 Task: Create Card Card0000000075 in Board Board0000000019 in Workspace WS0000000007 in Trello. Create Card Card0000000076 in Board Board0000000019 in Workspace WS0000000007 in Trello. Create Card Card0000000077 in Board Board0000000020 in Workspace WS0000000007 in Trello. Create Card Card0000000078 in Board Board0000000020 in Workspace WS0000000007 in Trello. Create Card Card0000000079 in Board Board0000000020 in Workspace WS0000000007 in Trello
Action: Mouse moved to (236, 217)
Screenshot: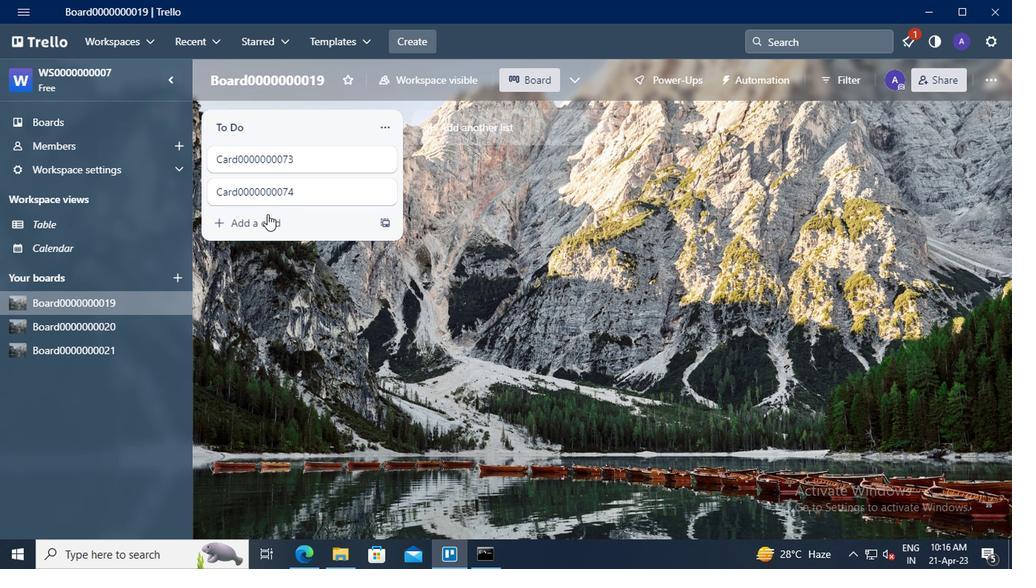 
Action: Mouse pressed left at (236, 217)
Screenshot: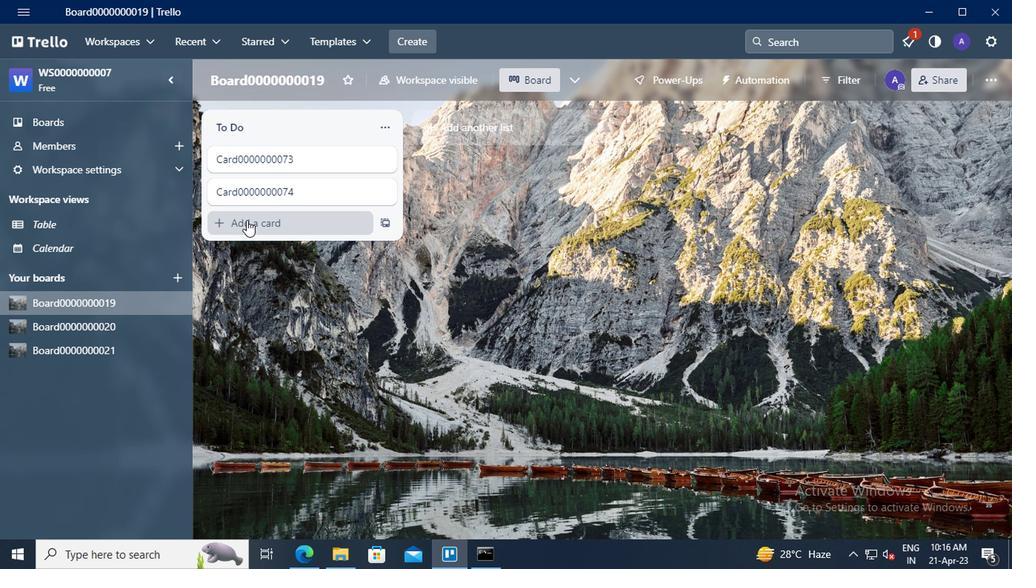 
Action: Mouse moved to (232, 221)
Screenshot: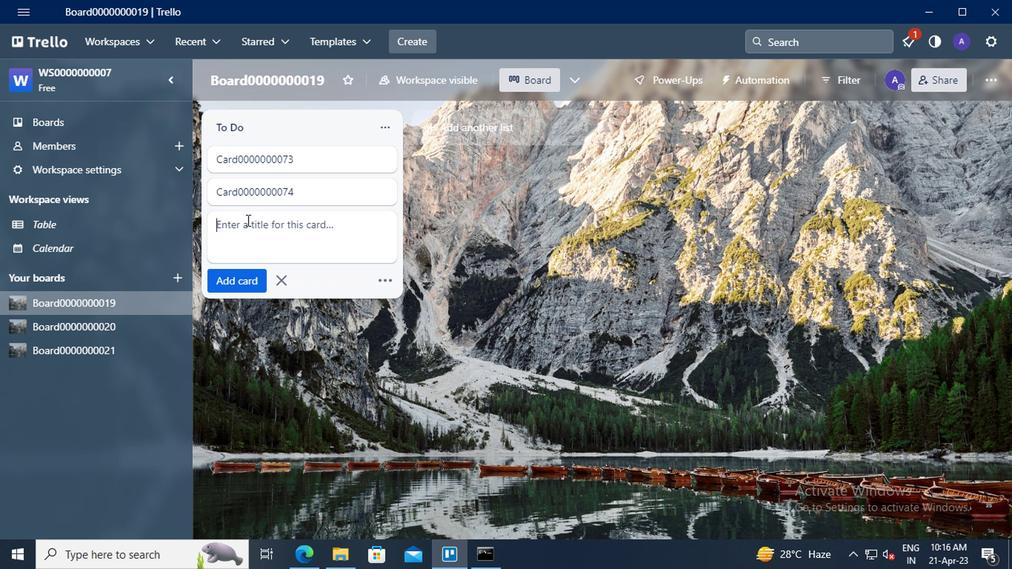 
Action: Mouse pressed left at (232, 221)
Screenshot: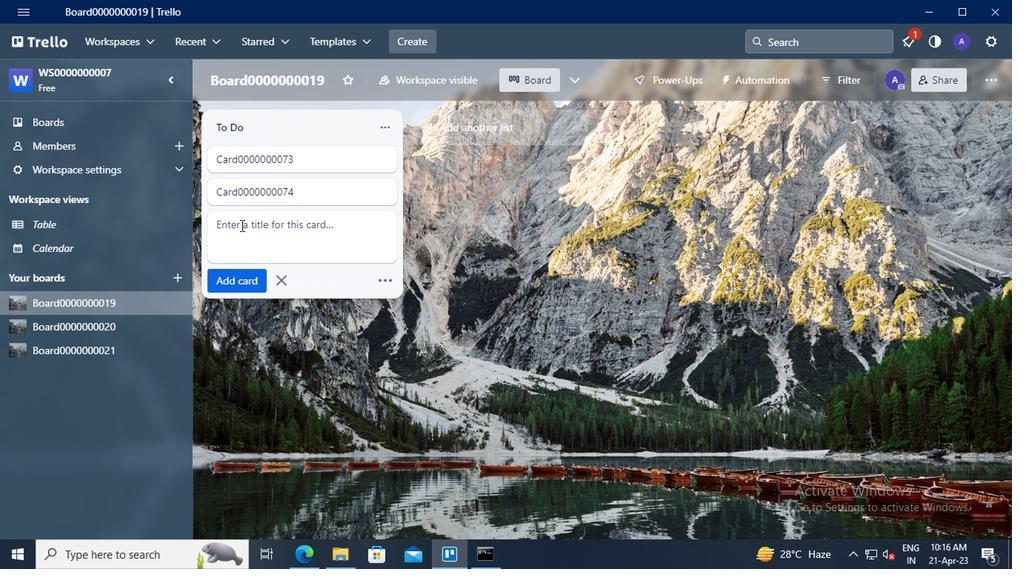 
Action: Key pressed <Key.shift>CARD0000000075
Screenshot: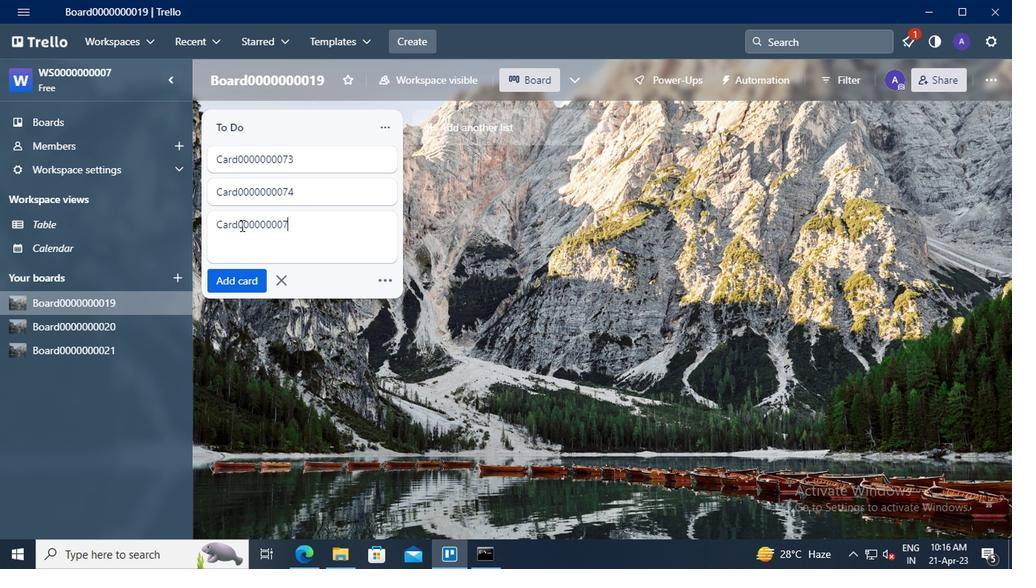 
Action: Mouse moved to (230, 259)
Screenshot: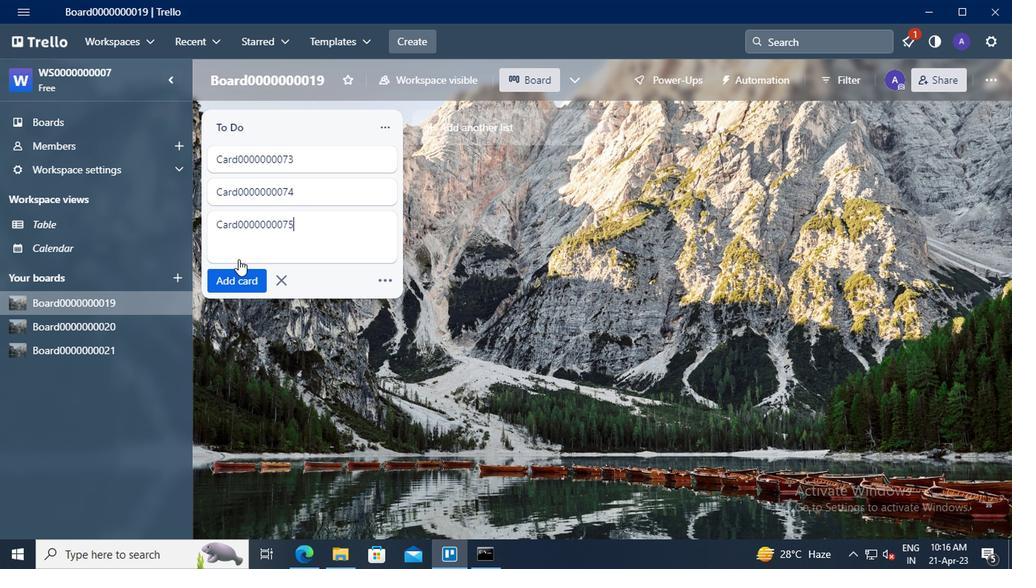 
Action: Mouse pressed left at (230, 259)
Screenshot: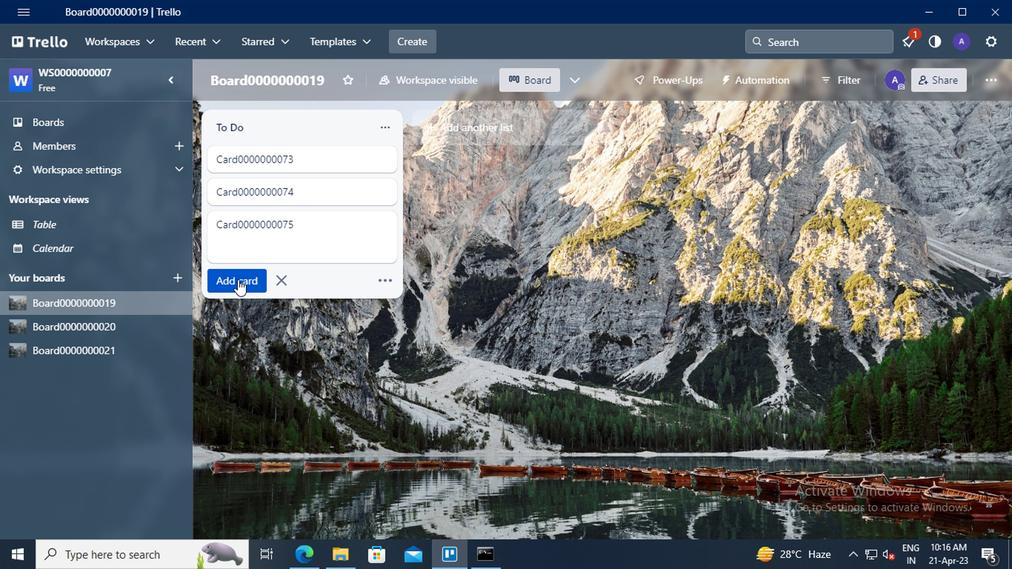 
Action: Mouse moved to (231, 250)
Screenshot: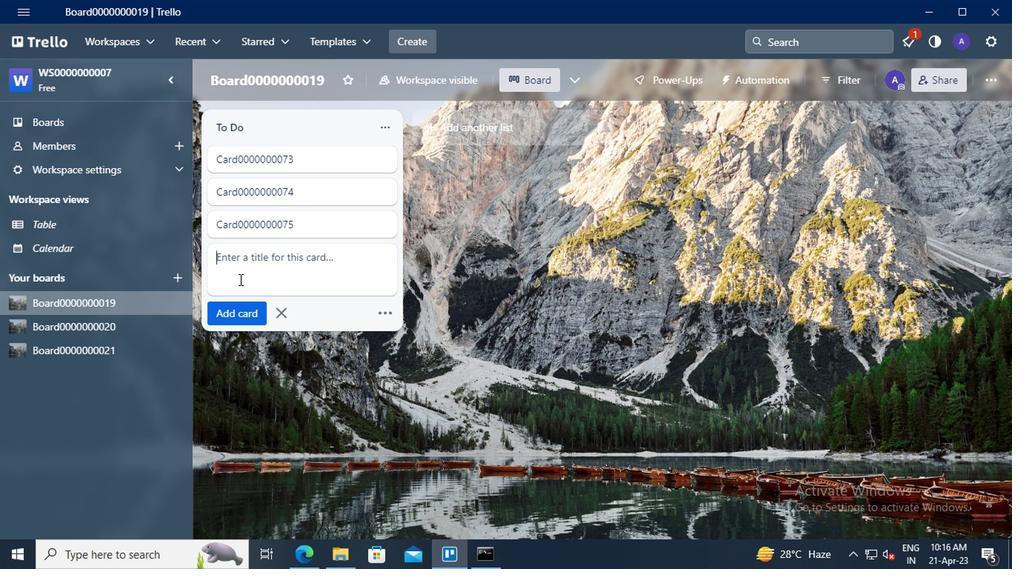 
Action: Mouse pressed left at (231, 250)
Screenshot: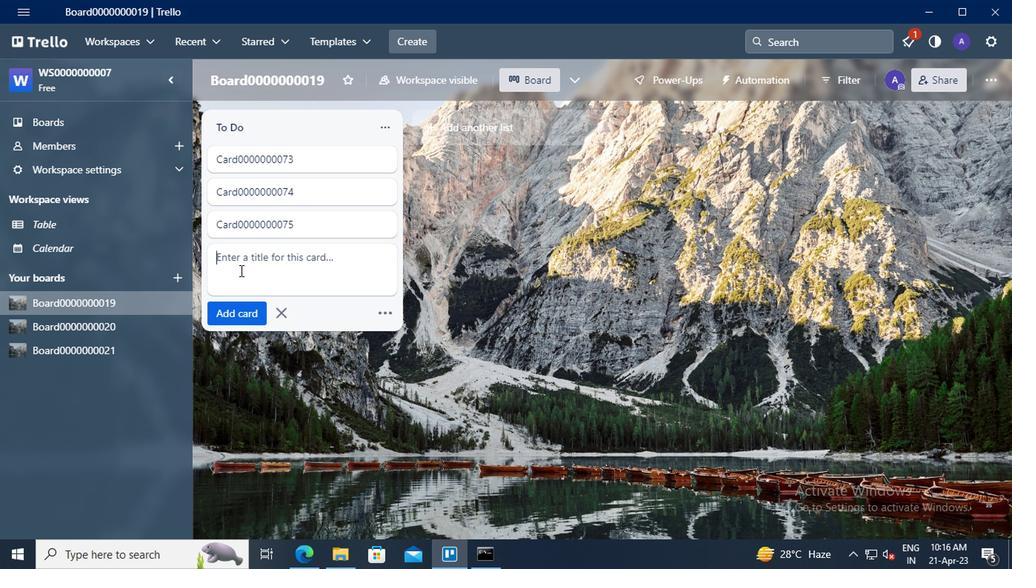 
Action: Key pressed <Key.shift>CARD0000000076
Screenshot: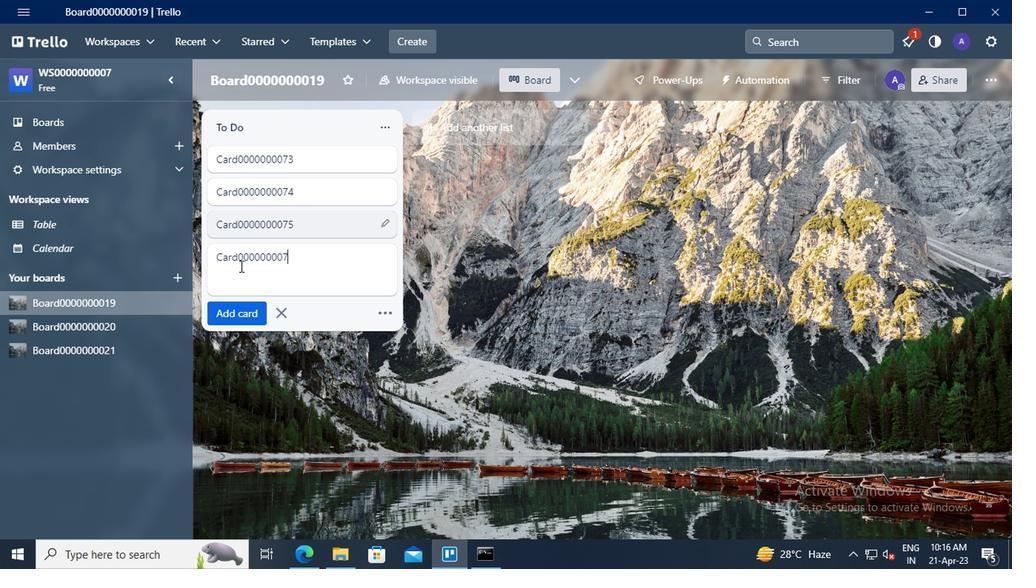 
Action: Mouse moved to (235, 282)
Screenshot: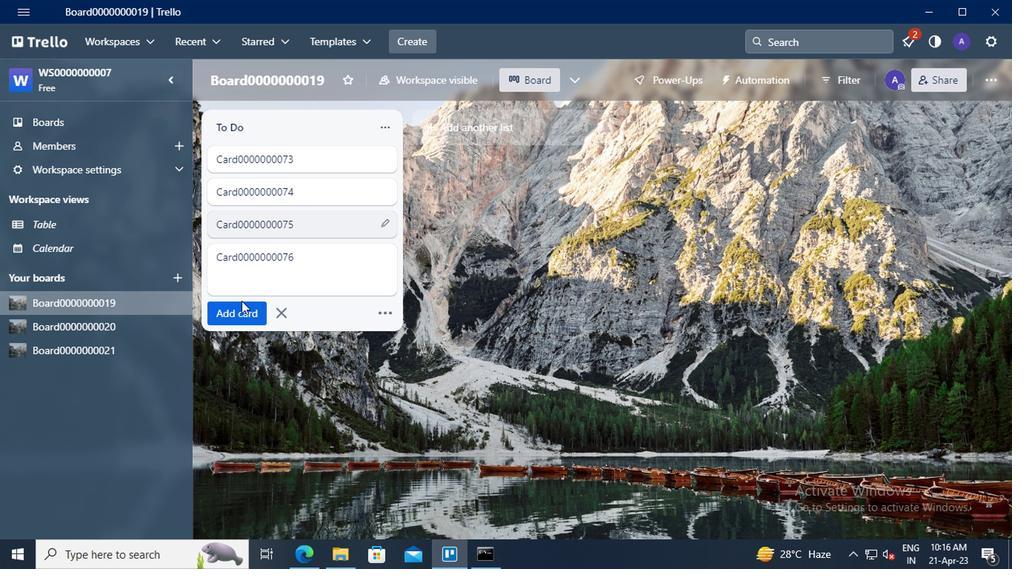 
Action: Mouse pressed left at (235, 282)
Screenshot: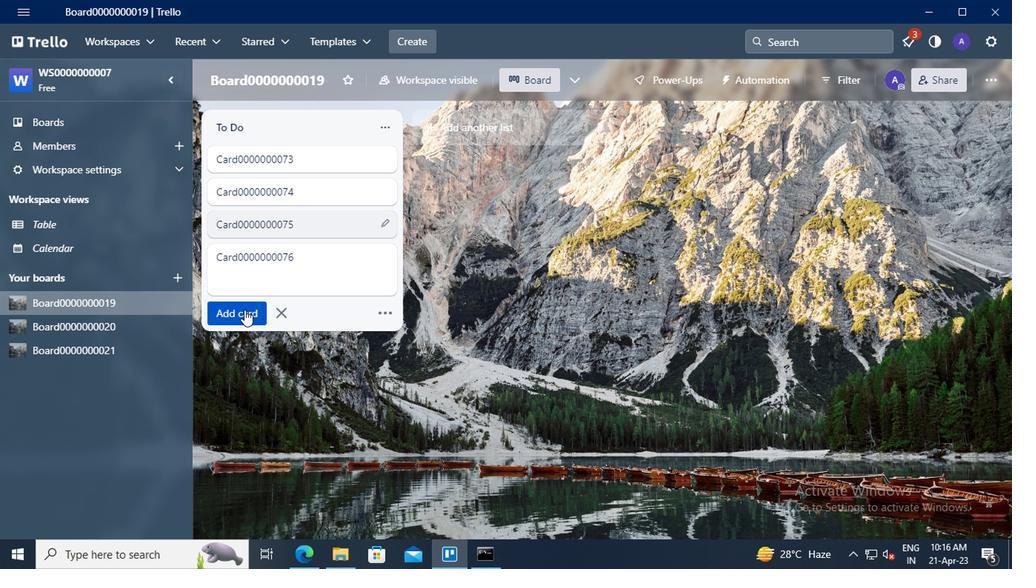 
Action: Mouse moved to (121, 289)
Screenshot: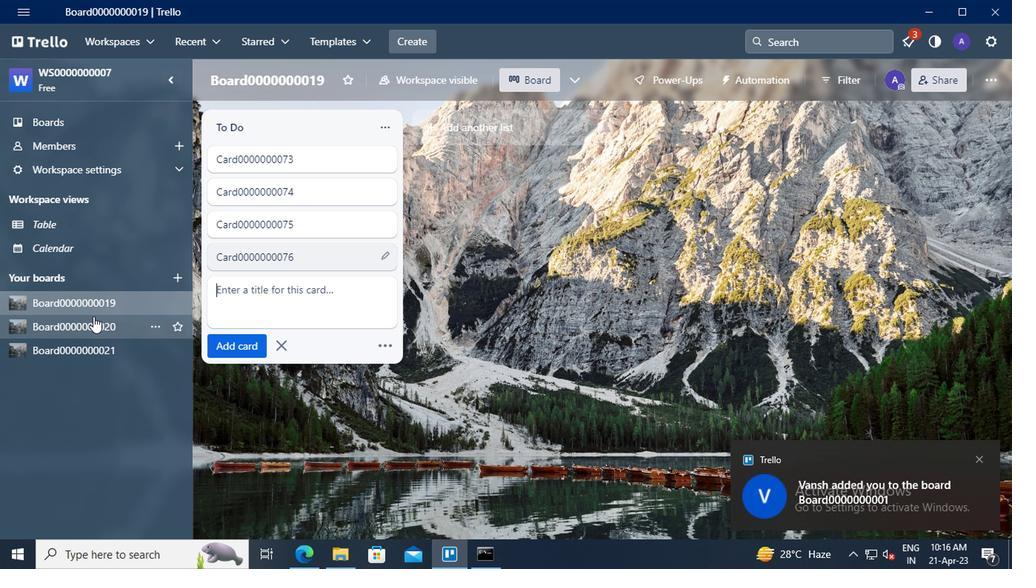 
Action: Mouse pressed left at (121, 289)
Screenshot: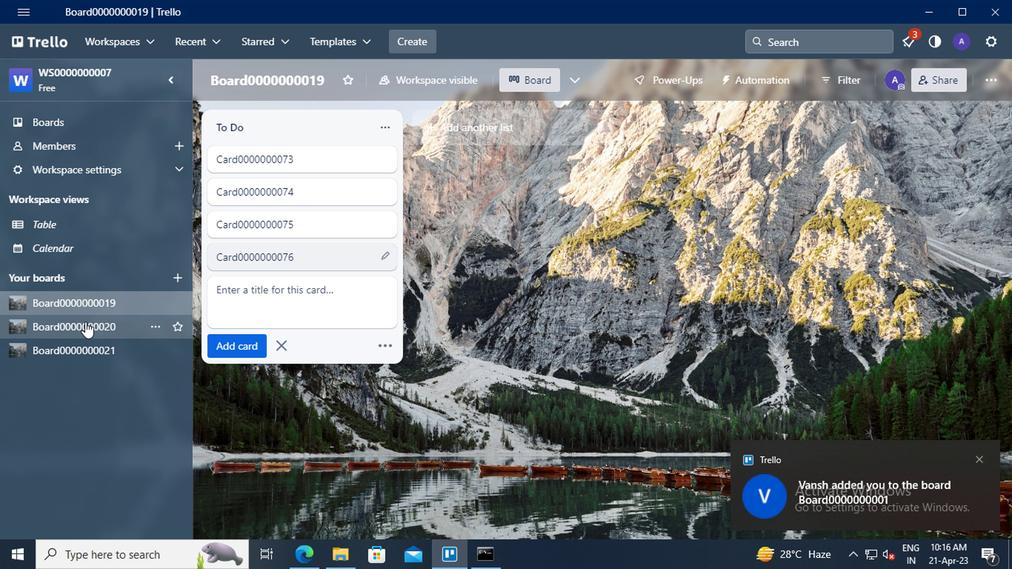 
Action: Mouse moved to (243, 175)
Screenshot: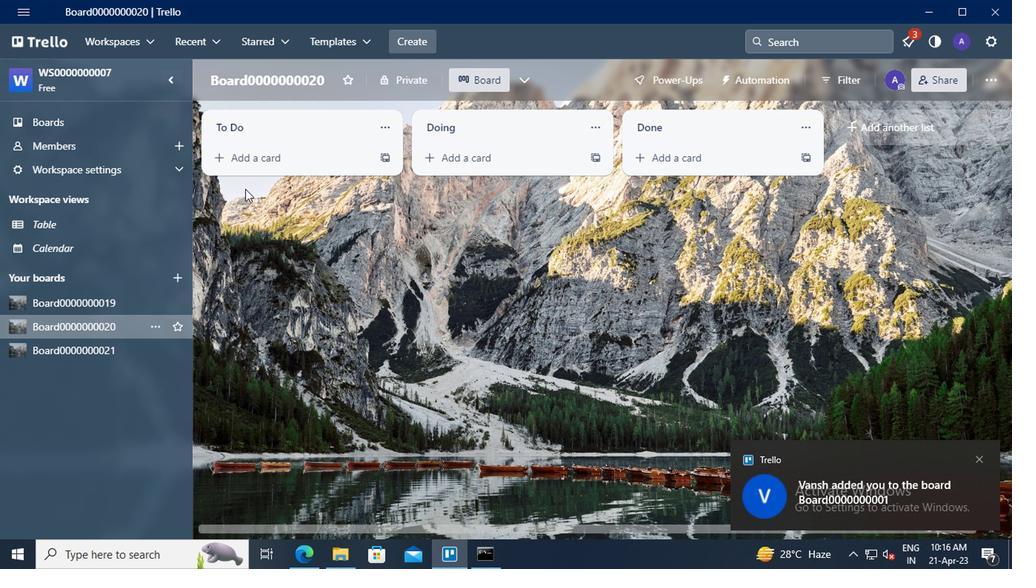 
Action: Mouse pressed left at (243, 175)
Screenshot: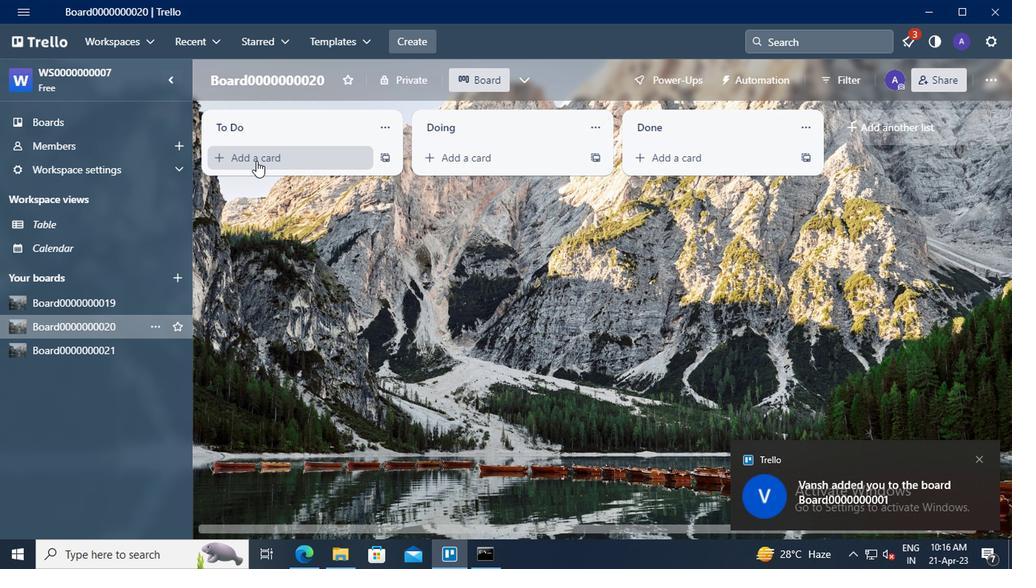 
Action: Mouse moved to (244, 178)
Screenshot: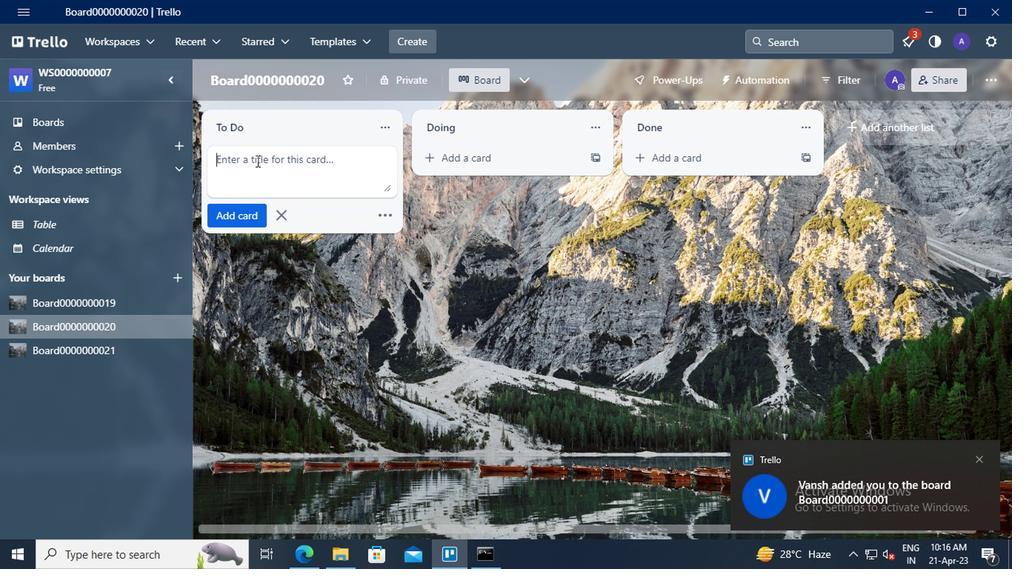 
Action: Mouse pressed left at (244, 178)
Screenshot: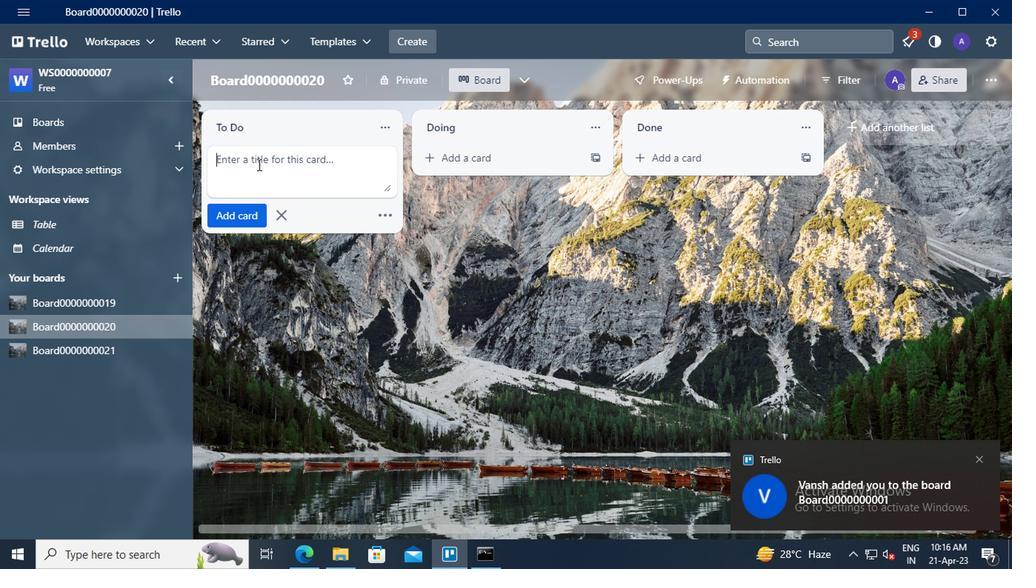 
Action: Key pressed <Key.shift>CARD0000000077
Screenshot: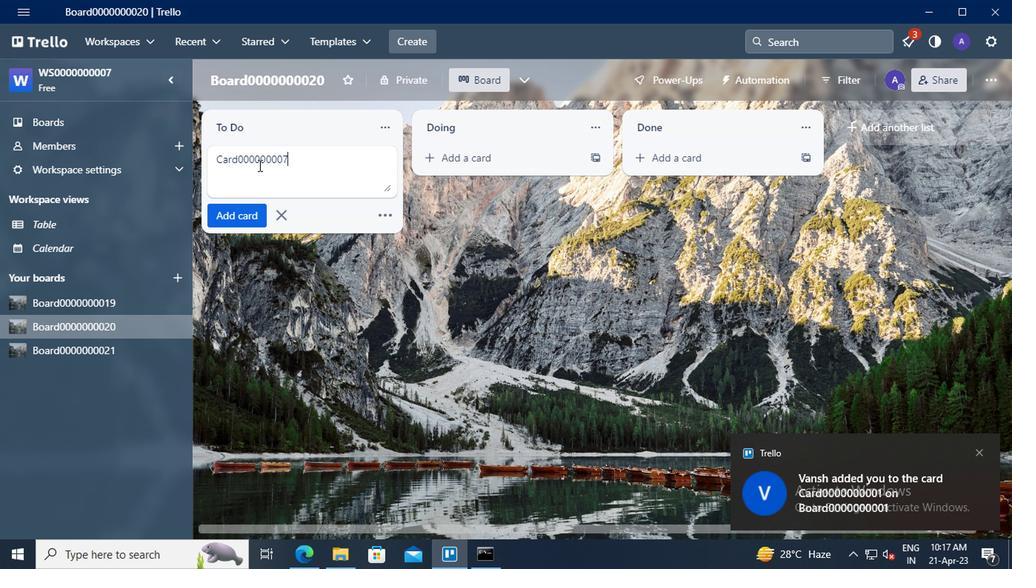 
Action: Mouse moved to (238, 215)
Screenshot: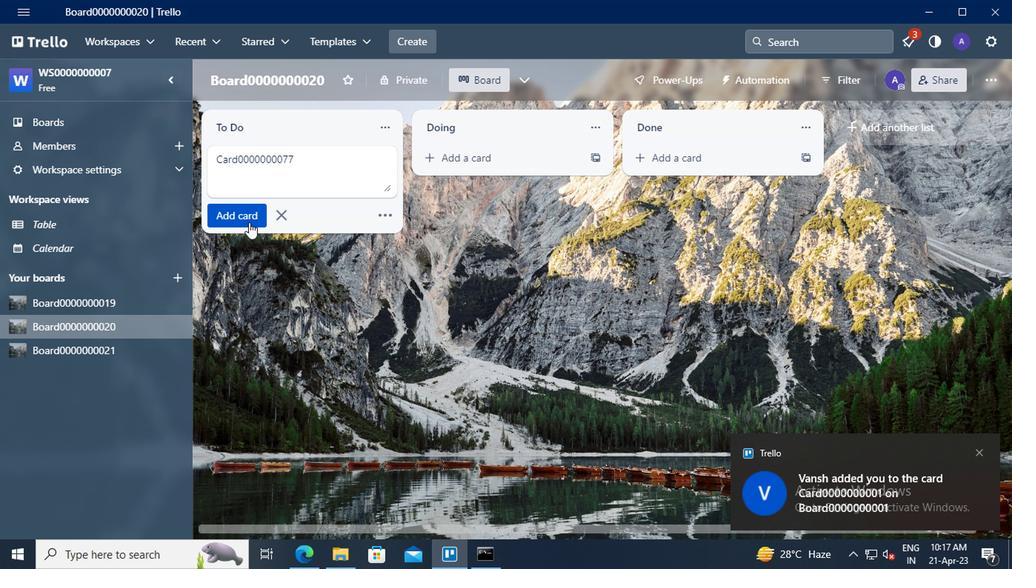 
Action: Mouse pressed left at (238, 215)
Screenshot: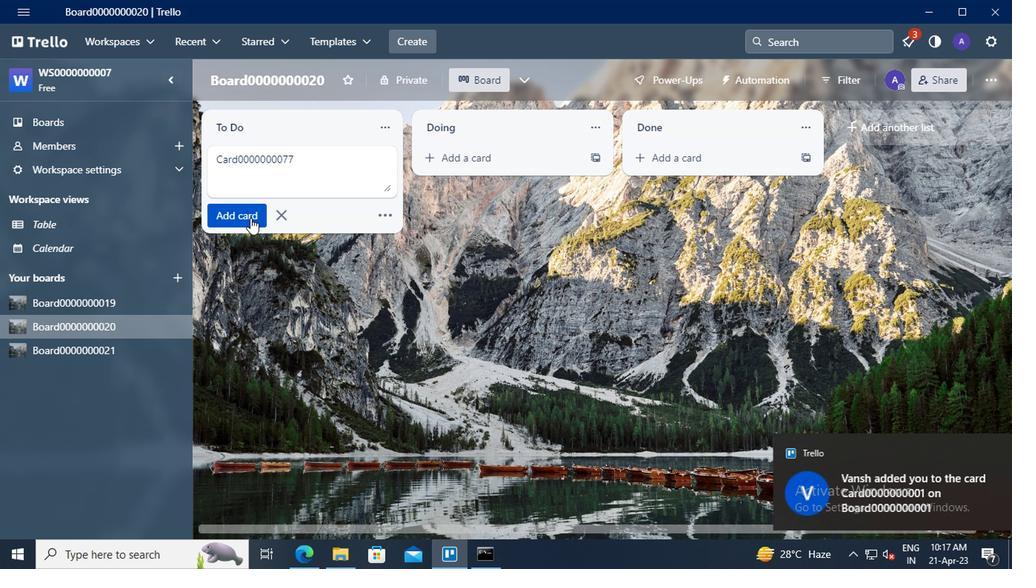 
Action: Mouse moved to (240, 200)
Screenshot: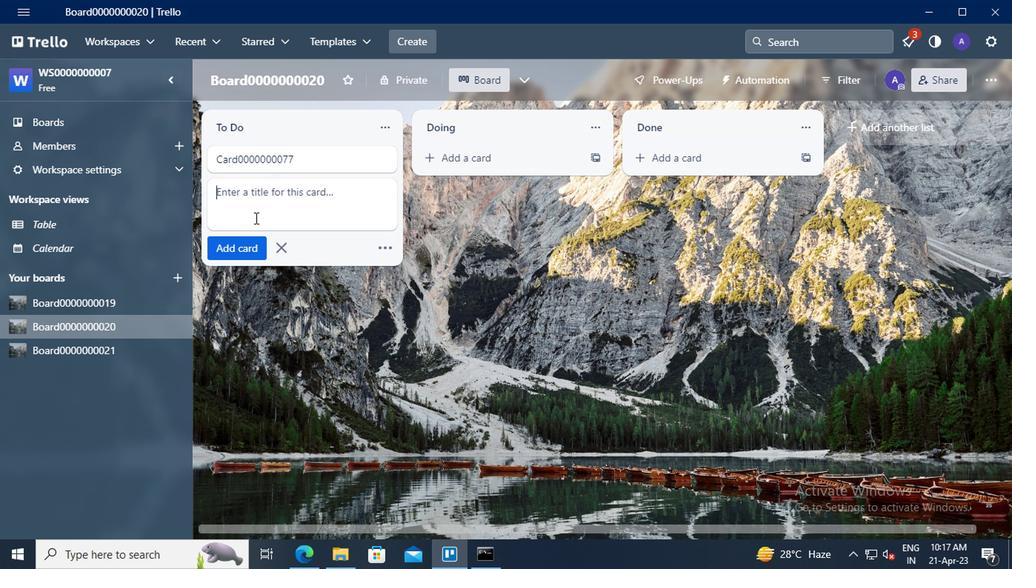 
Action: Mouse pressed left at (240, 200)
Screenshot: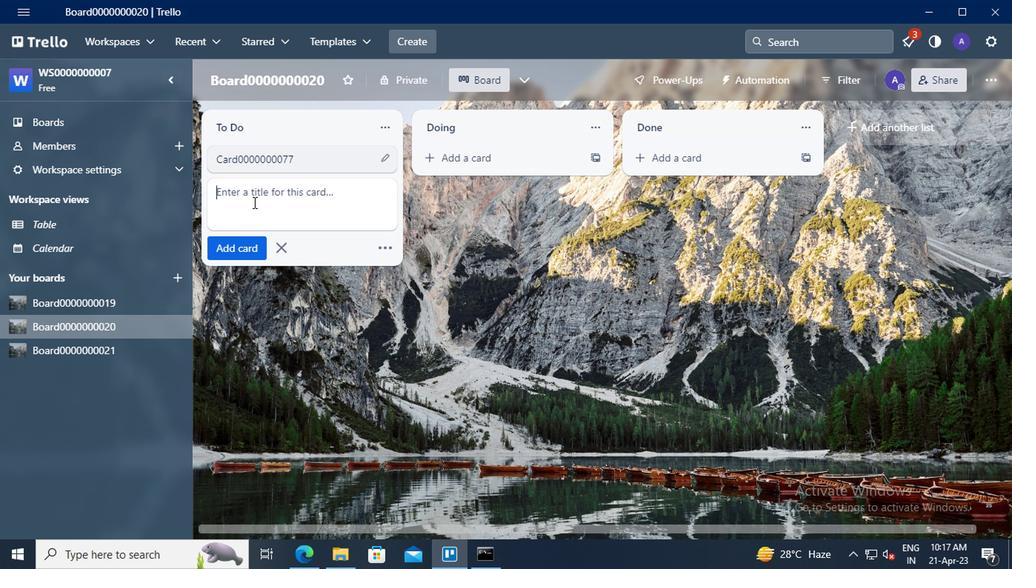 
Action: Mouse moved to (238, 199)
Screenshot: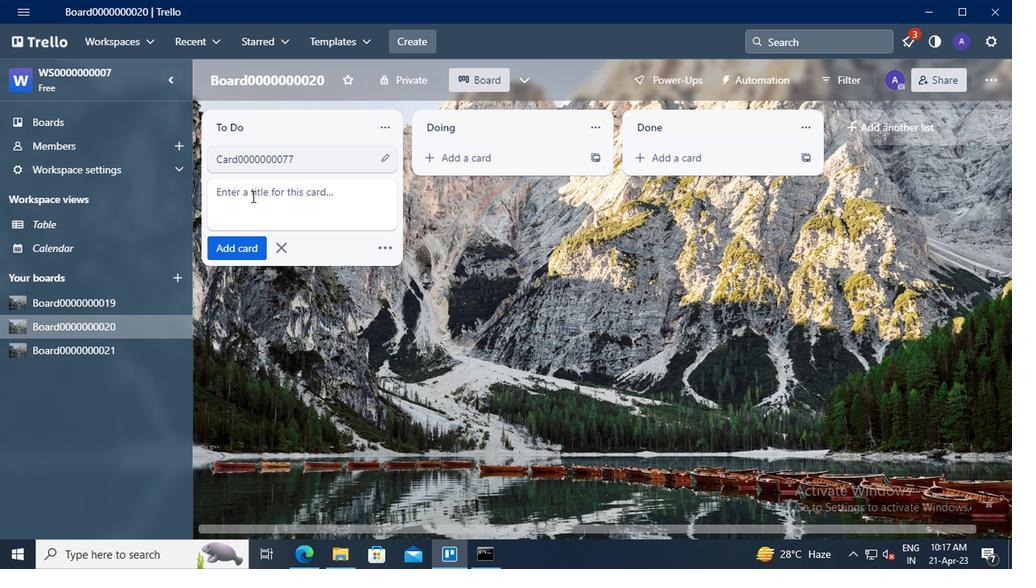 
Action: Key pressed <Key.shift>CARD0000000078
Screenshot: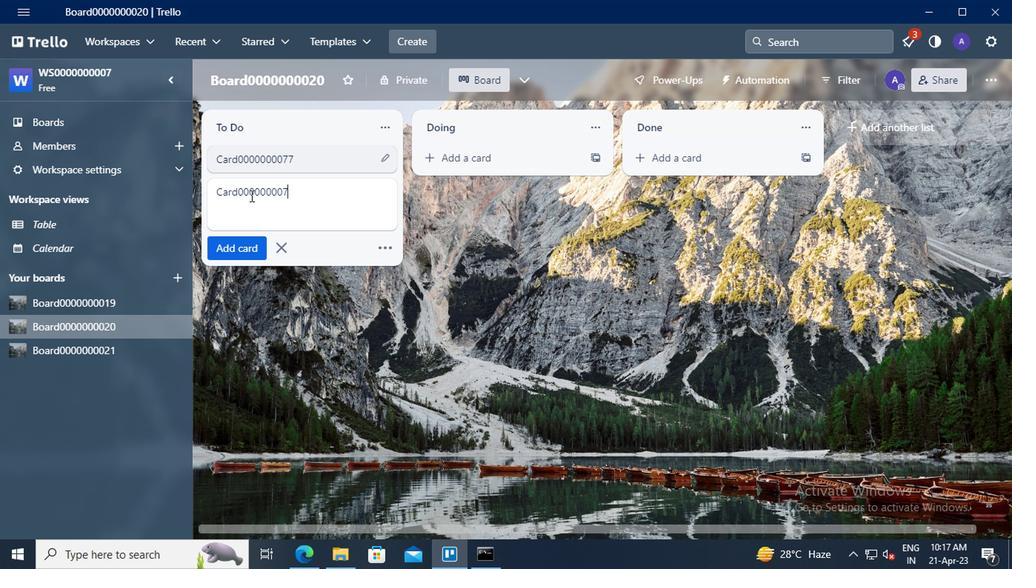 
Action: Mouse moved to (240, 240)
Screenshot: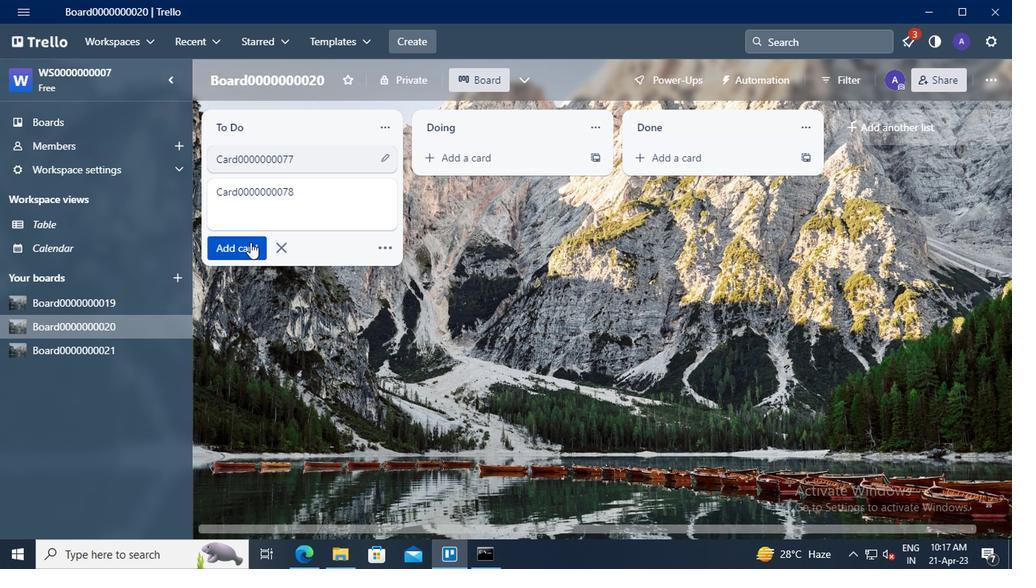 
Action: Mouse pressed left at (240, 240)
Screenshot: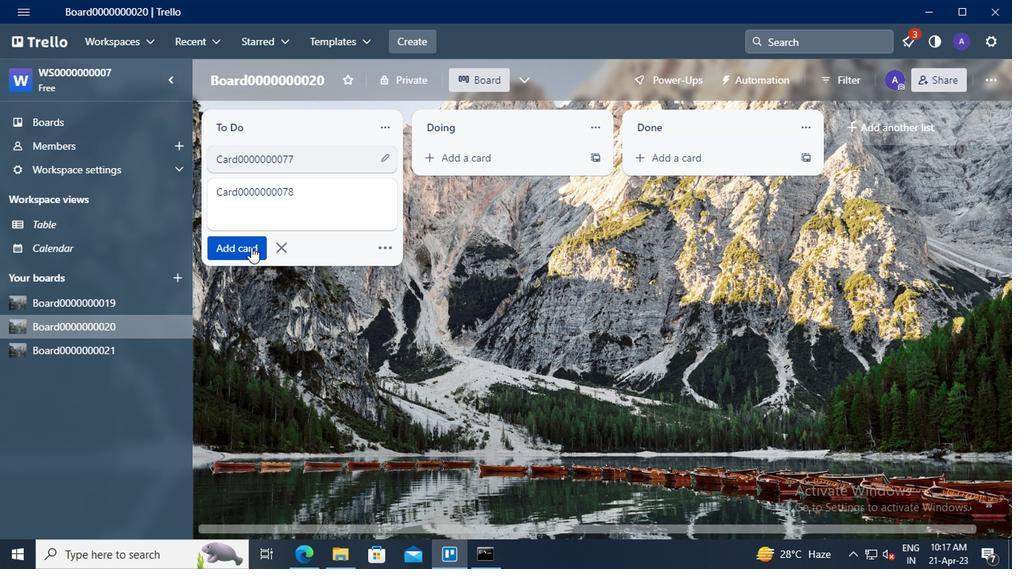 
Action: Mouse moved to (235, 226)
Screenshot: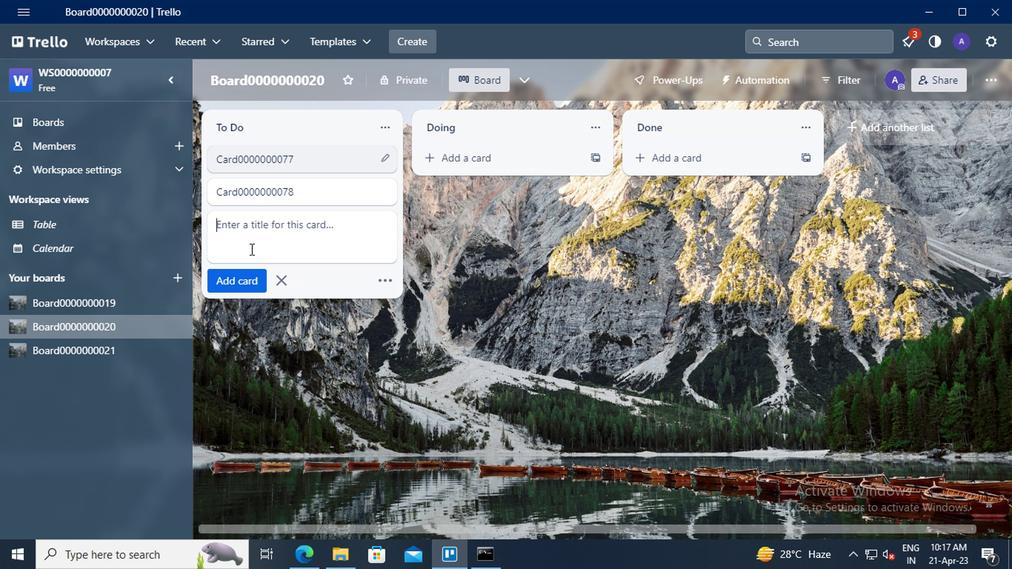 
Action: Mouse pressed left at (235, 226)
Screenshot: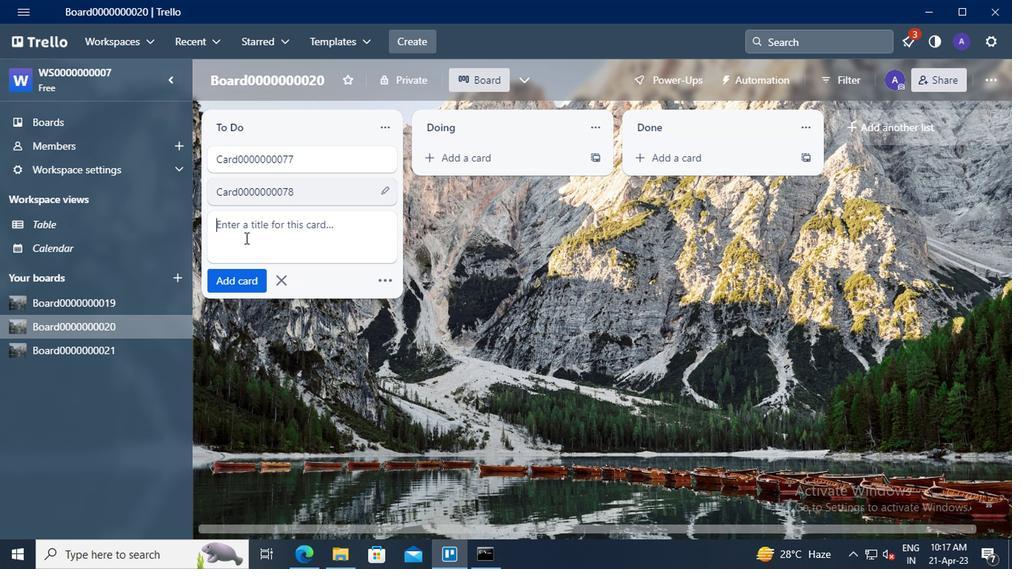 
Action: Mouse moved to (235, 226)
Screenshot: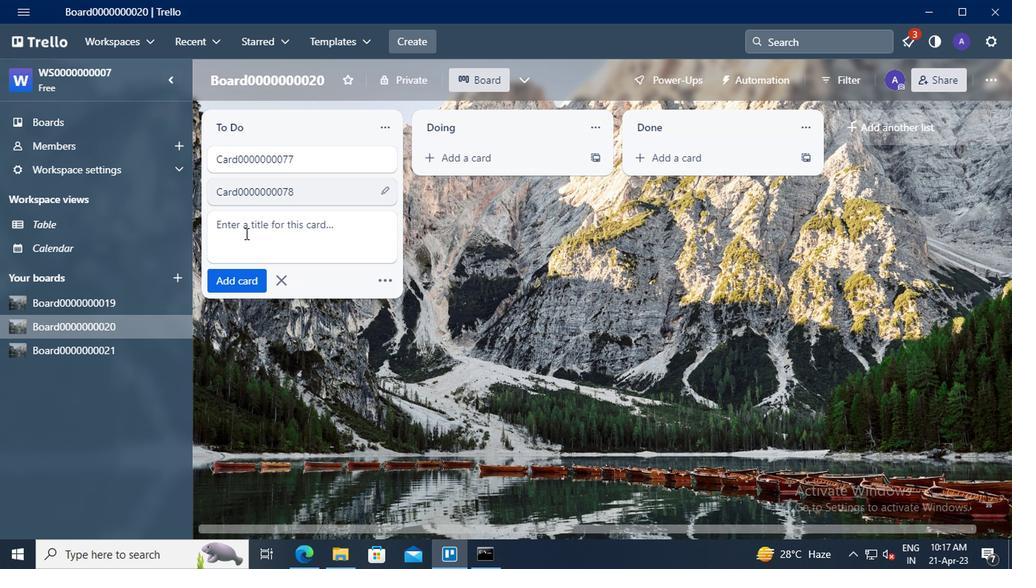 
Action: Key pressed <Key.shift>CARD0000000079
Screenshot: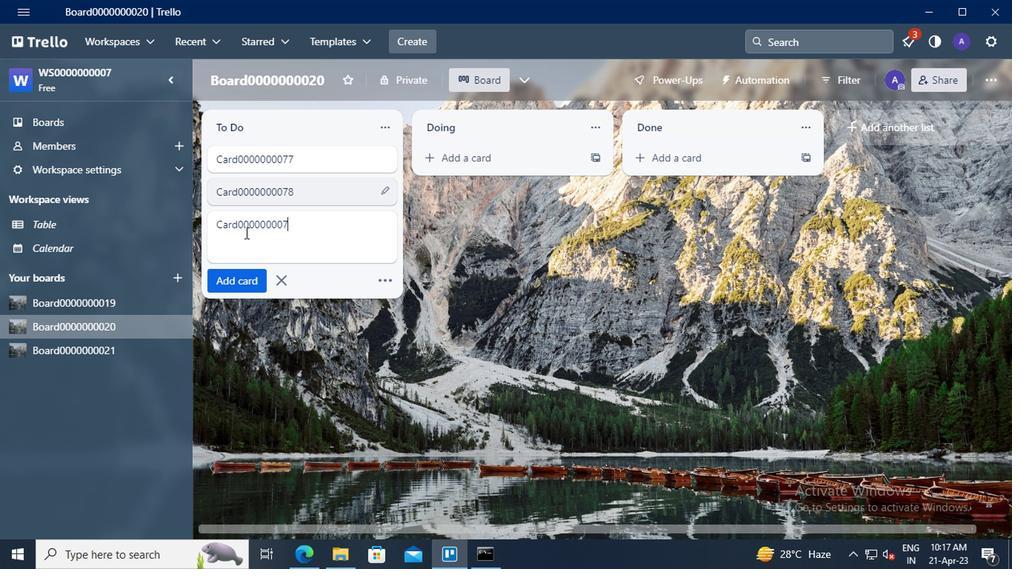 
Action: Mouse moved to (233, 258)
Screenshot: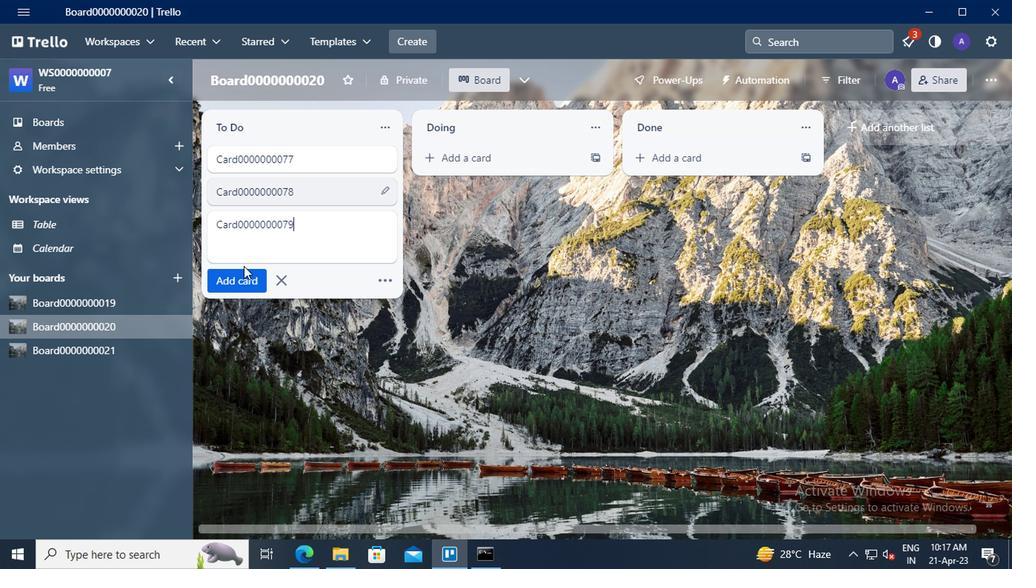 
Action: Mouse pressed left at (233, 258)
Screenshot: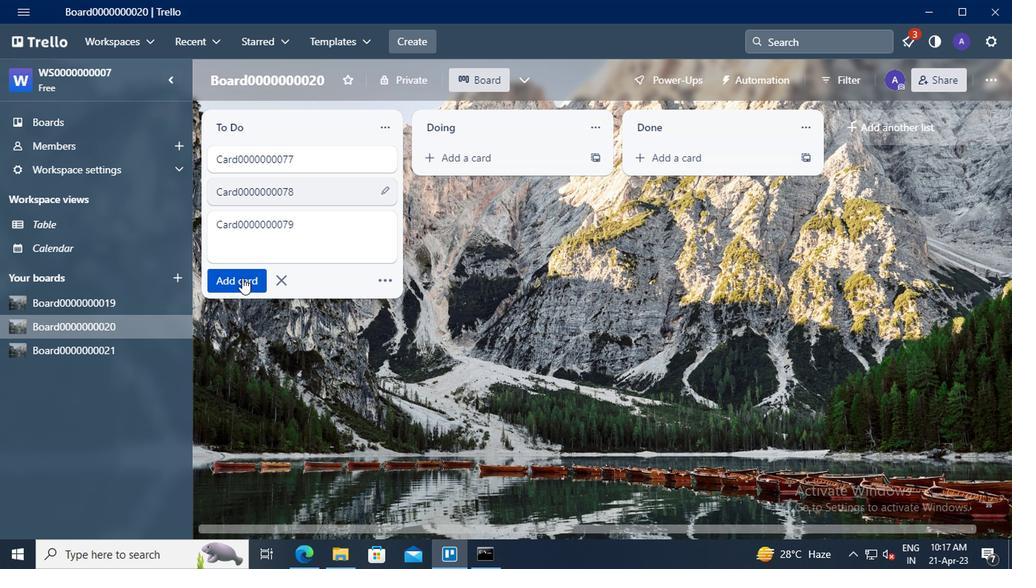 
